 Task: In the  document meeting.epub Download file as 'Microsoft Word' Share this file with 'softage.3@softage.net' Insert the command  Suggesting 
Action: Mouse moved to (291, 408)
Screenshot: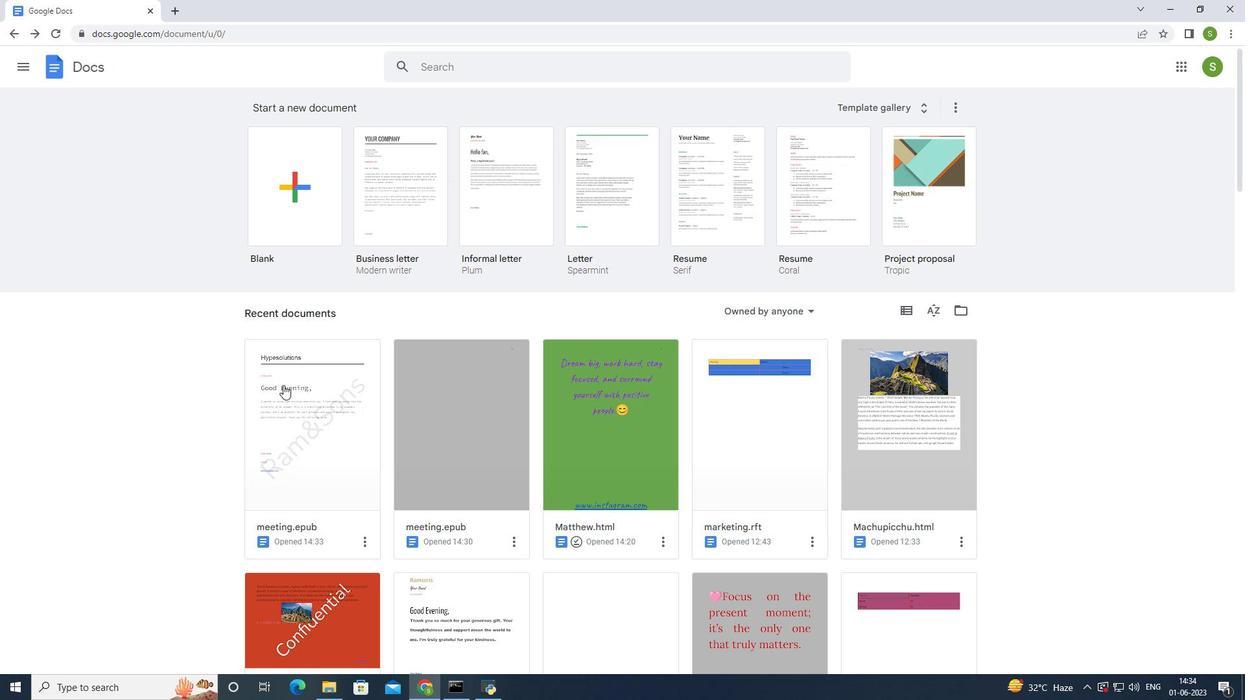 
Action: Mouse pressed left at (291, 408)
Screenshot: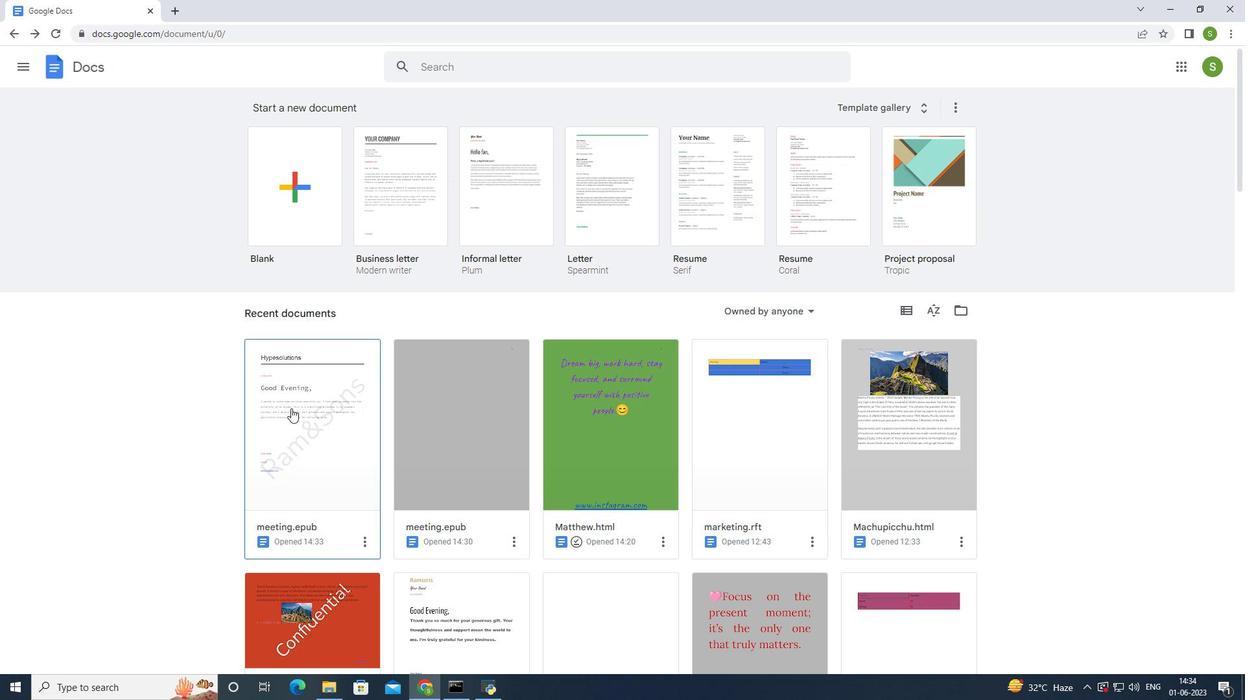 
Action: Mouse moved to (44, 70)
Screenshot: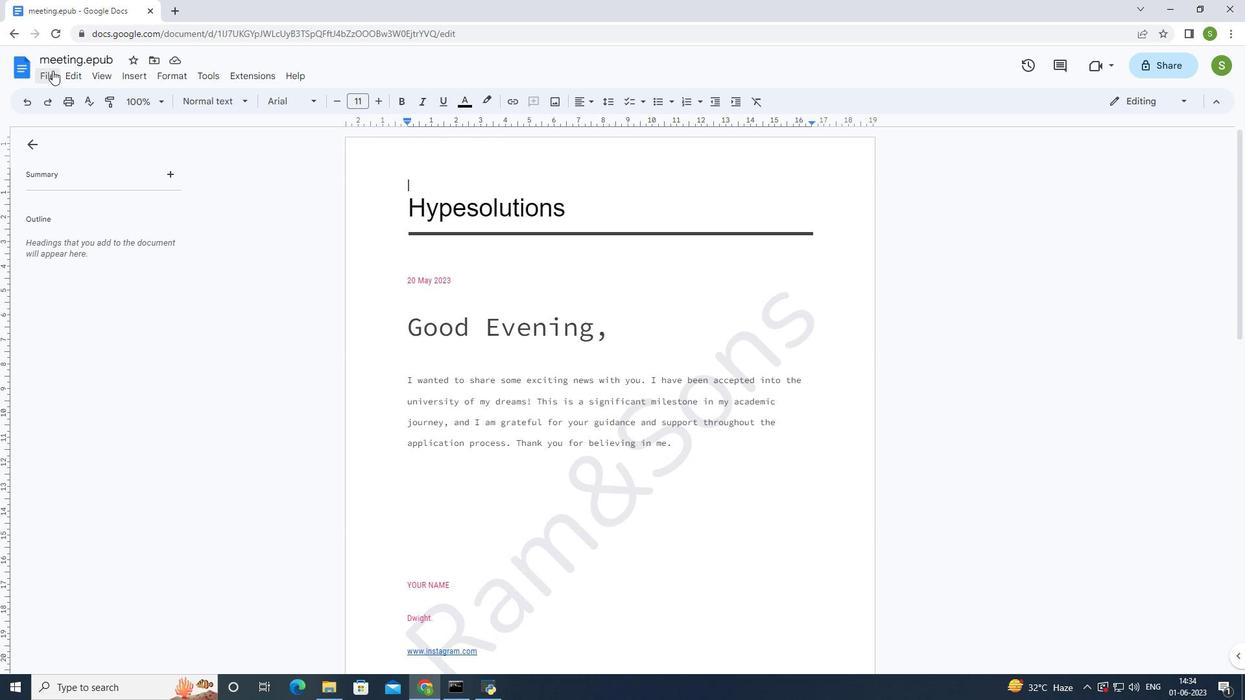 
Action: Mouse pressed left at (44, 70)
Screenshot: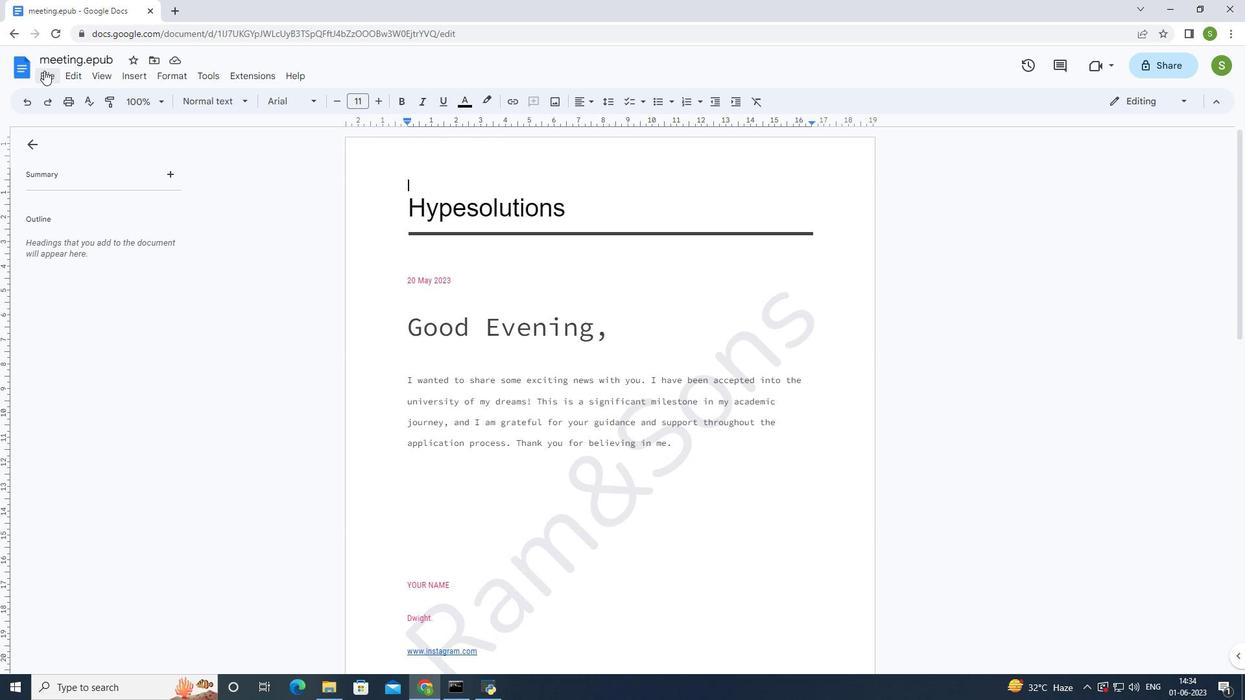 
Action: Mouse moved to (92, 218)
Screenshot: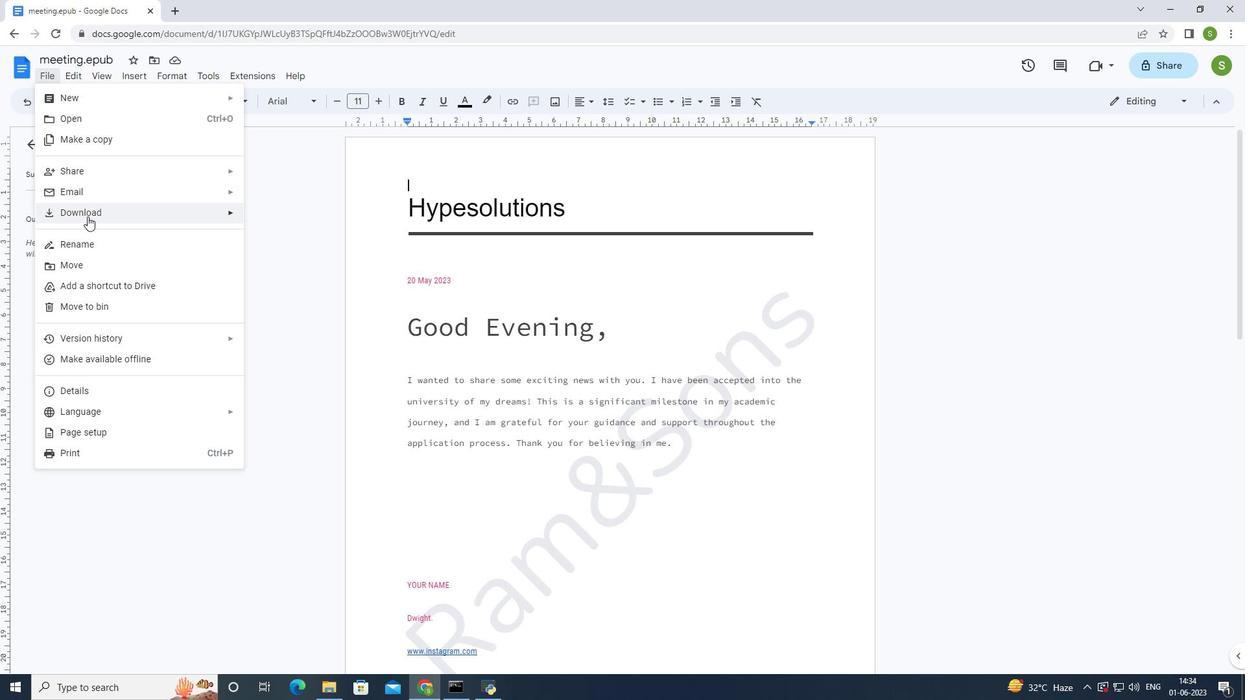 
Action: Mouse pressed left at (88, 216)
Screenshot: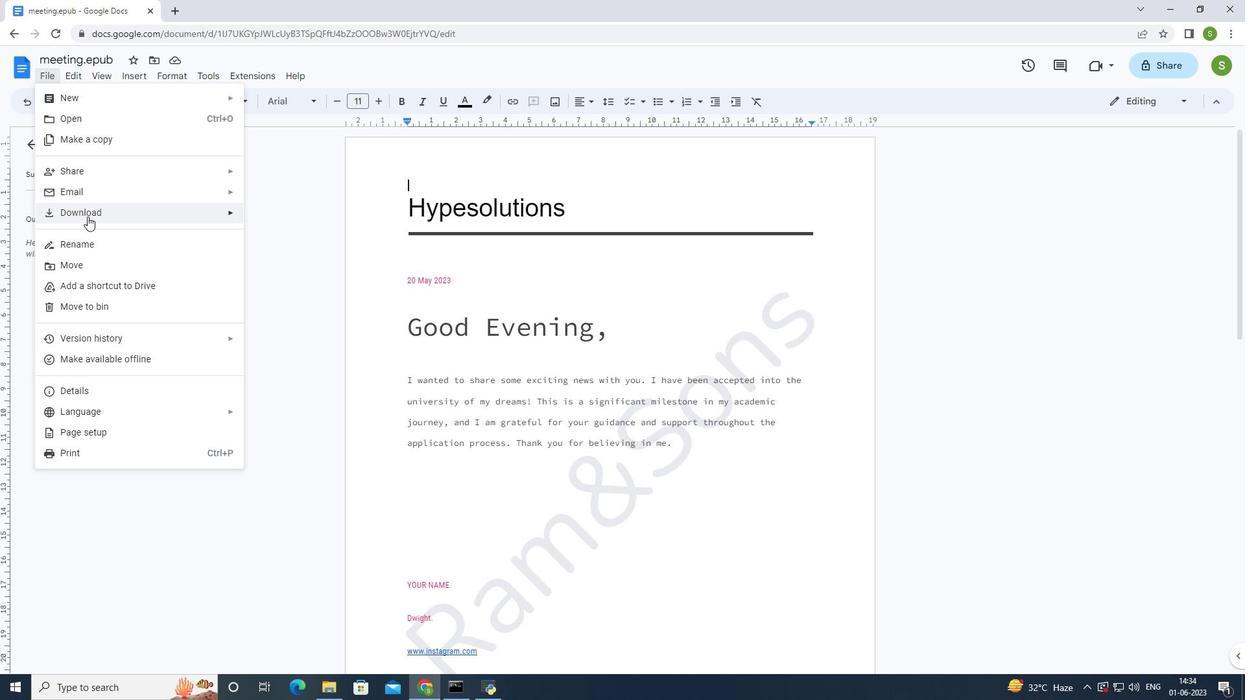 
Action: Mouse moved to (332, 214)
Screenshot: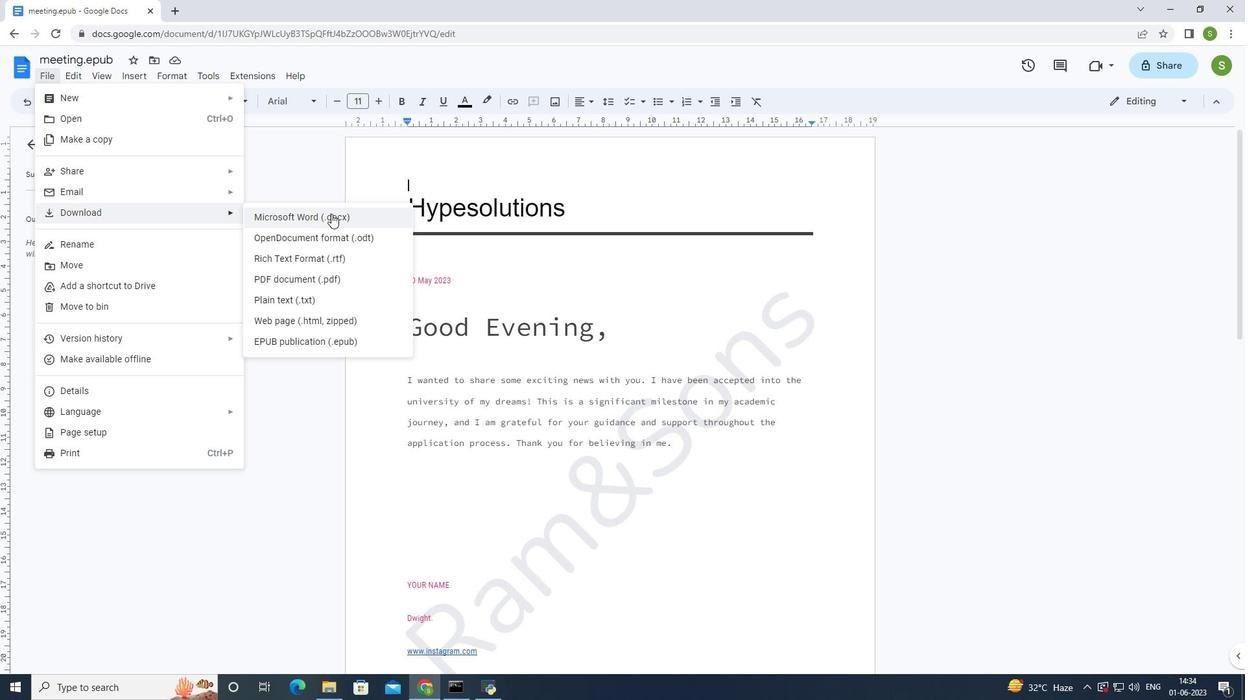 
Action: Mouse pressed left at (332, 214)
Screenshot: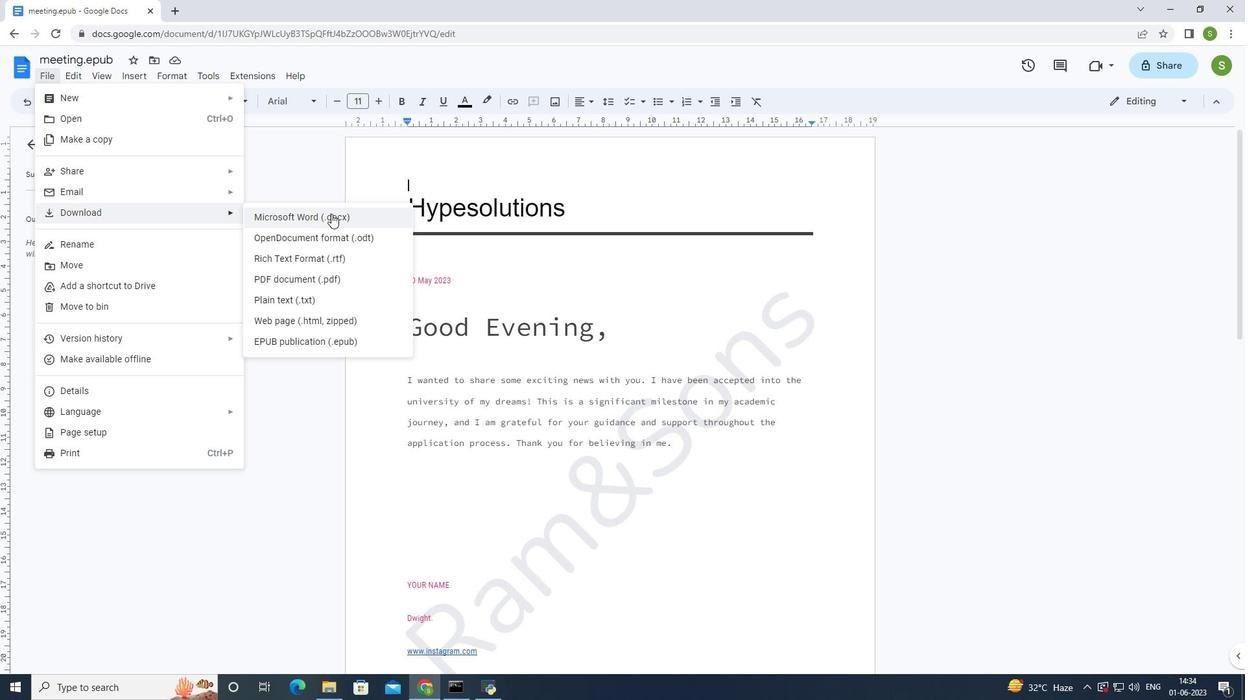 
Action: Mouse moved to (1151, 66)
Screenshot: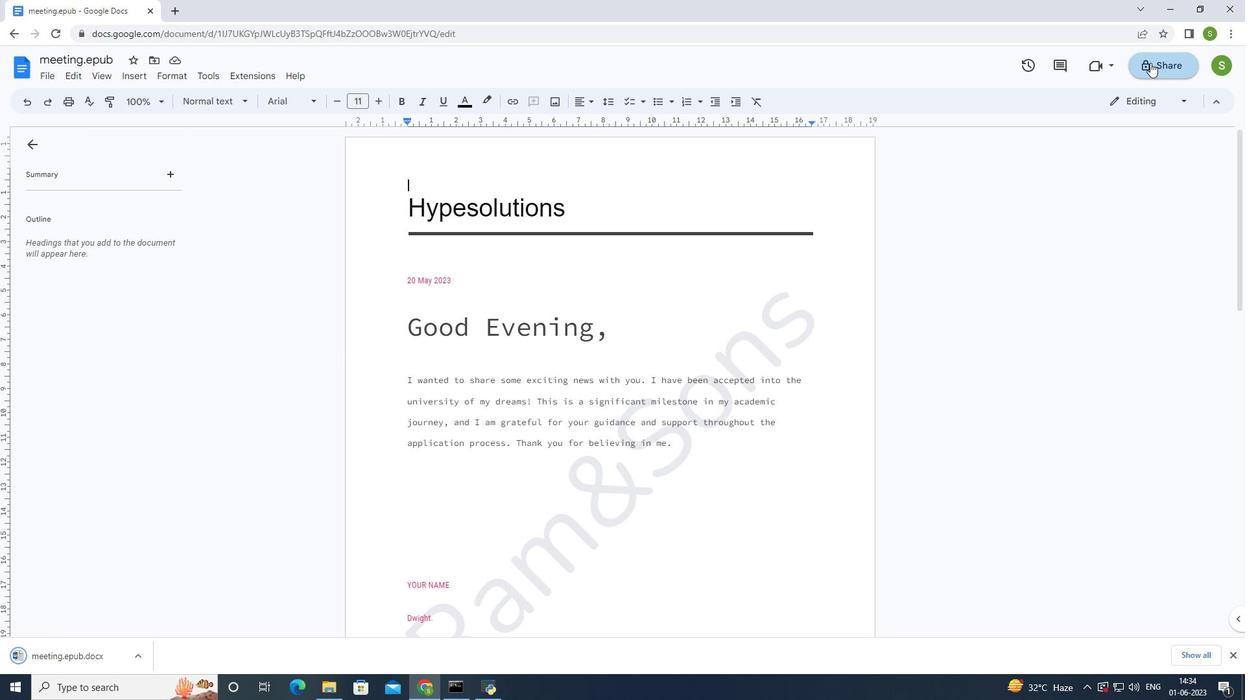
Action: Mouse pressed left at (1151, 66)
Screenshot: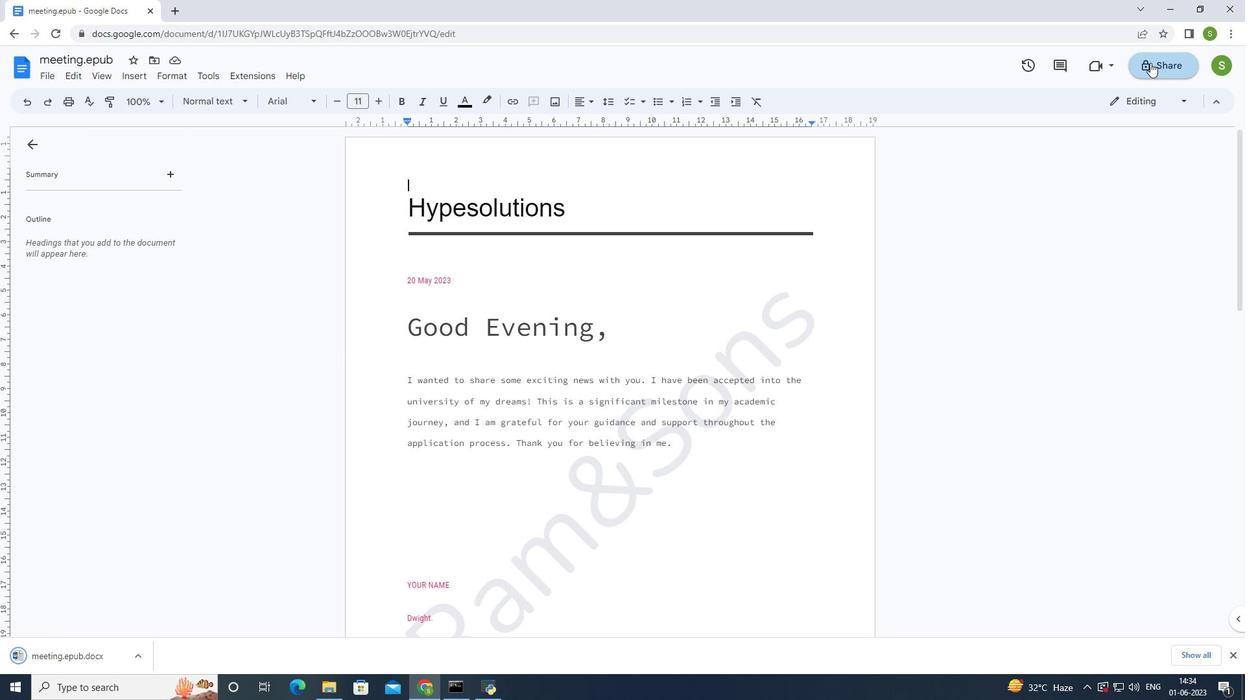 
Action: Mouse moved to (729, 103)
Screenshot: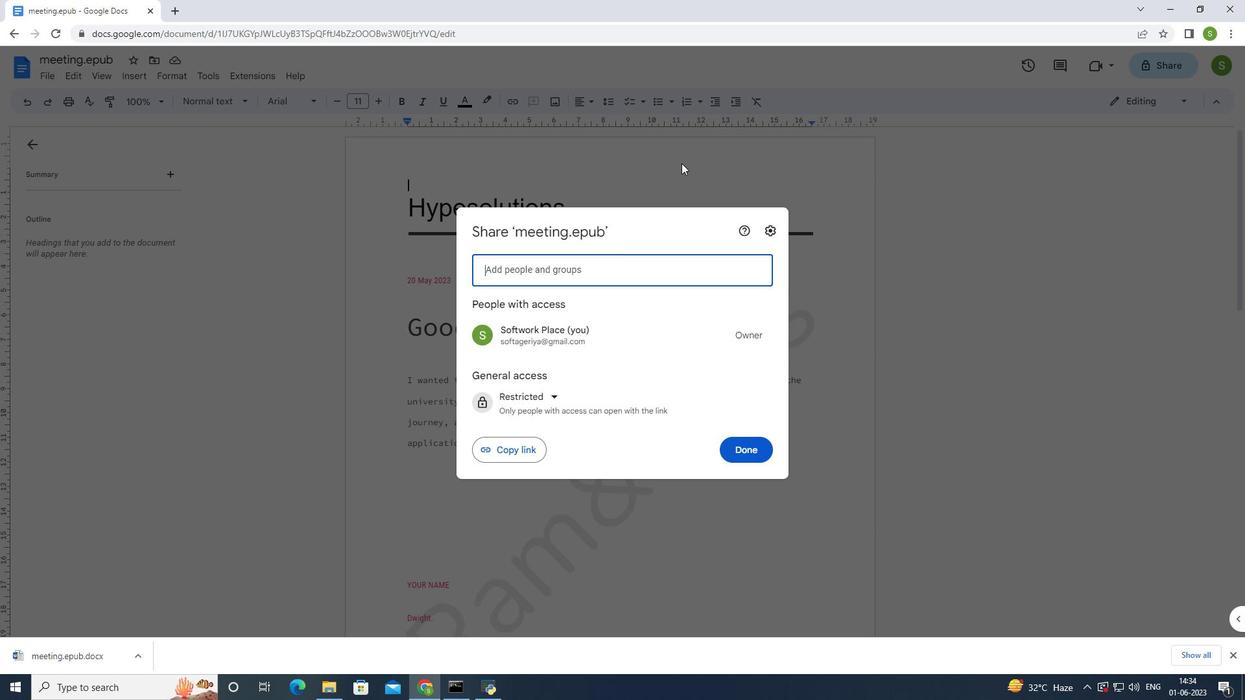 
Action: Key pressed softage.3<Key.shift>@softage.net
Screenshot: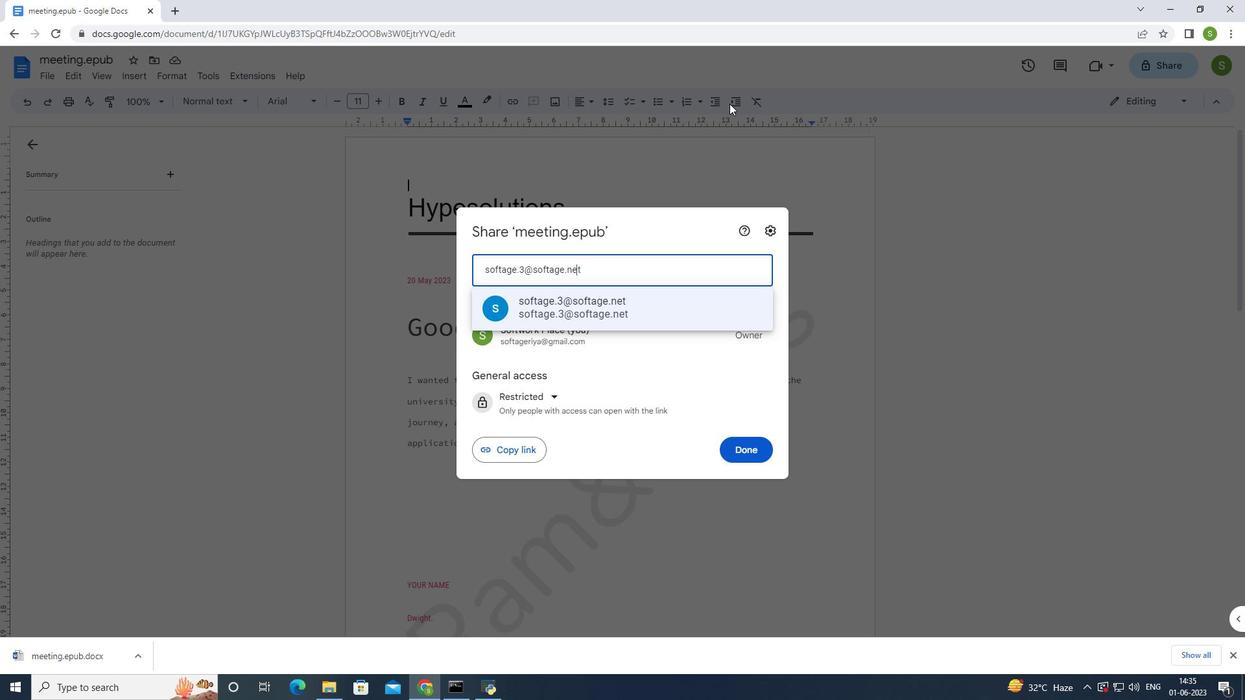 
Action: Mouse moved to (612, 302)
Screenshot: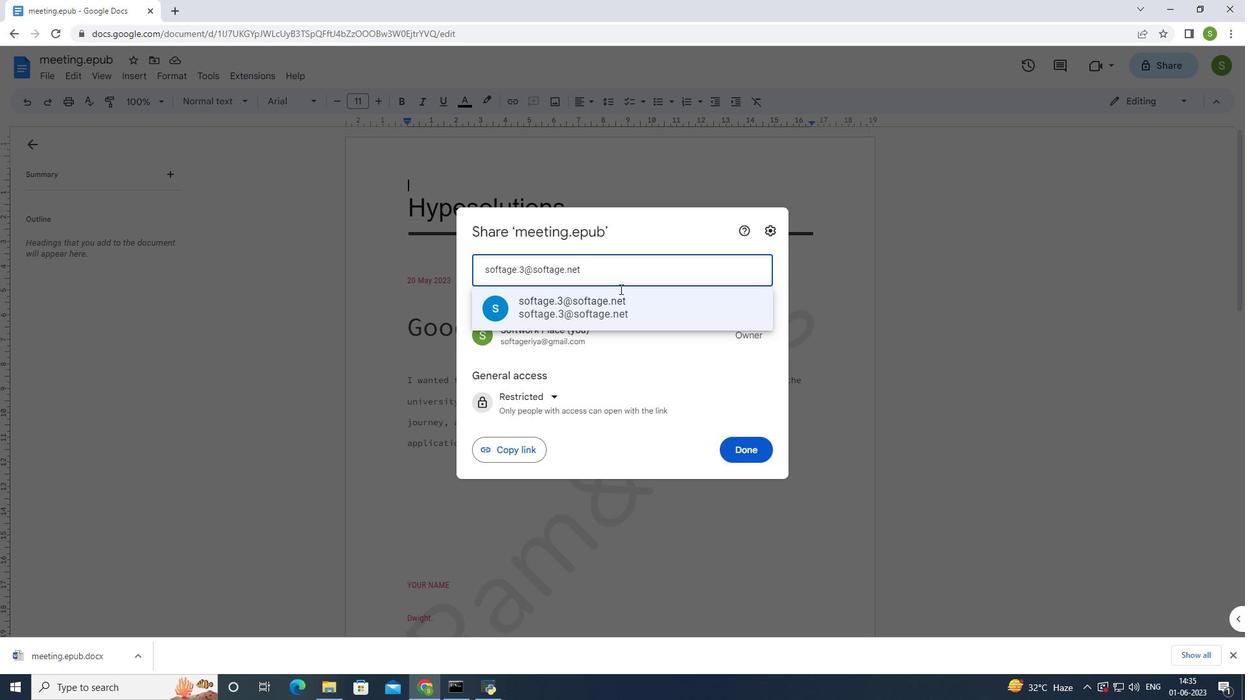 
Action: Mouse pressed left at (612, 302)
Screenshot: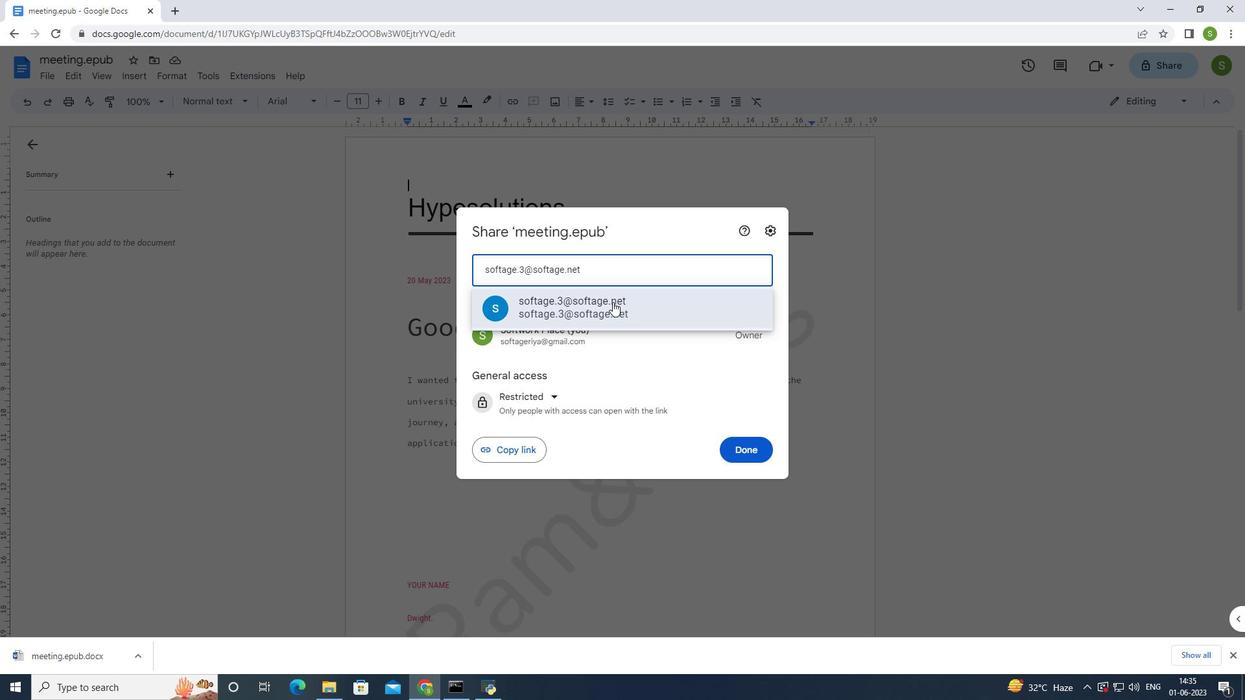 
Action: Mouse moved to (758, 444)
Screenshot: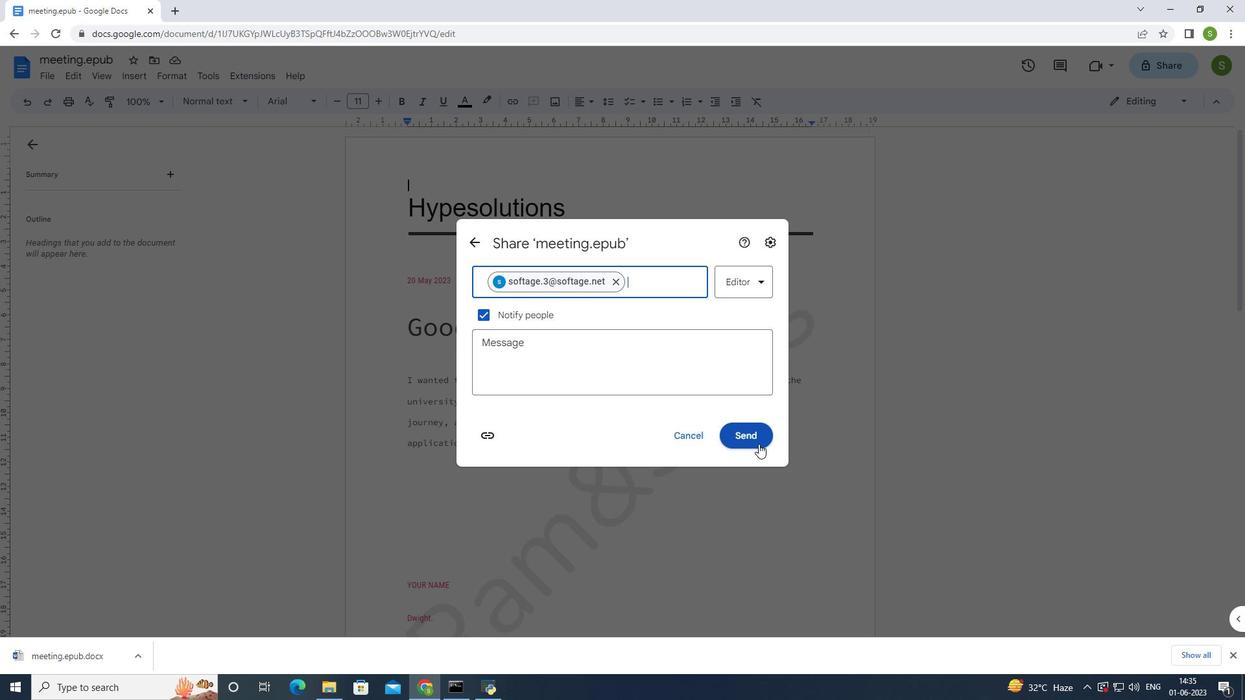 
Action: Mouse pressed left at (758, 444)
Screenshot: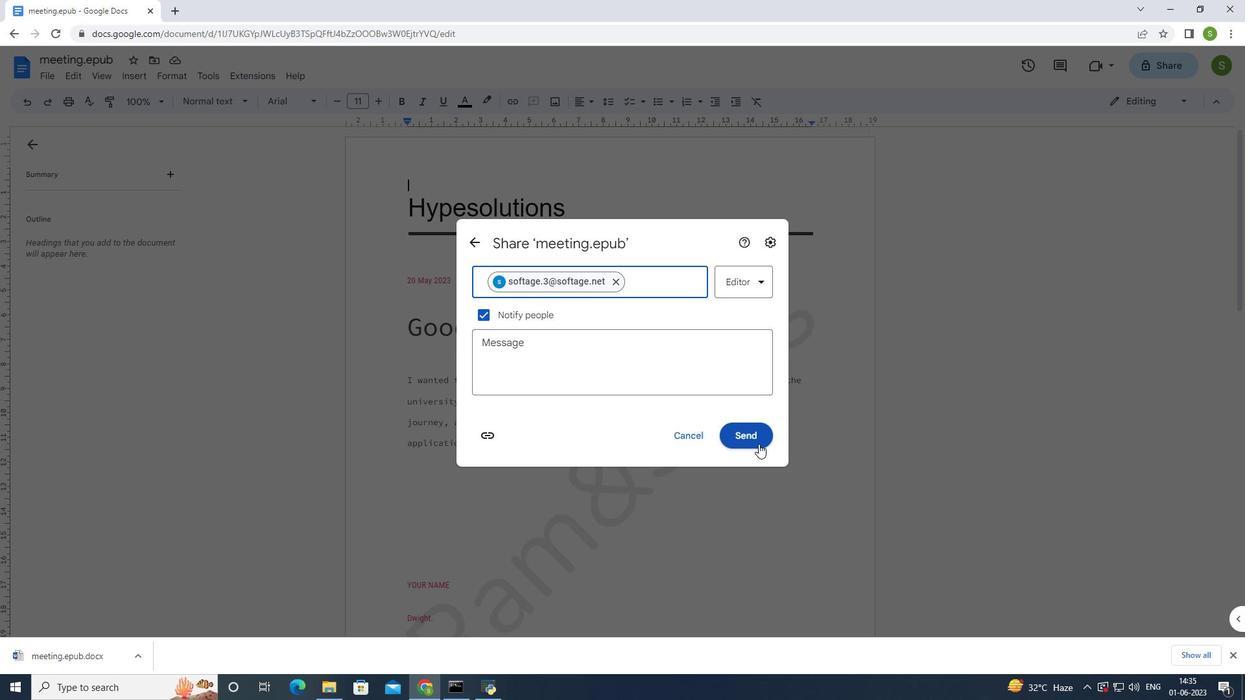 
Action: Mouse moved to (721, 354)
Screenshot: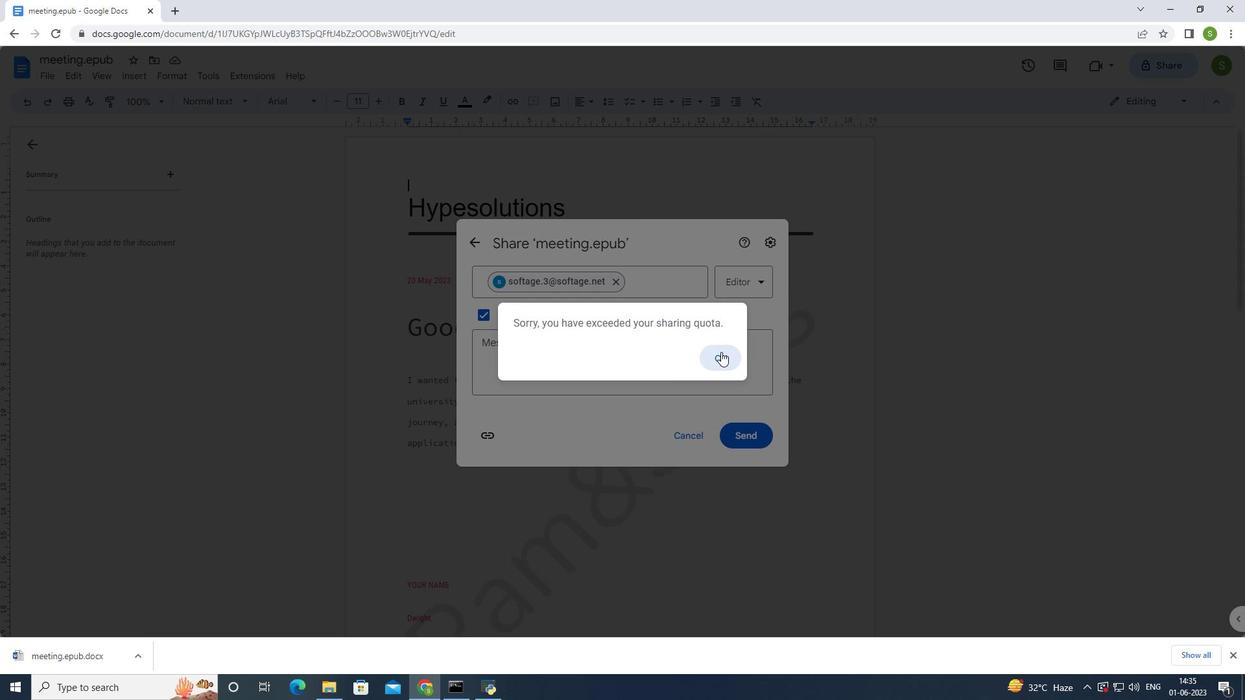 
Action: Mouse pressed left at (721, 354)
Screenshot: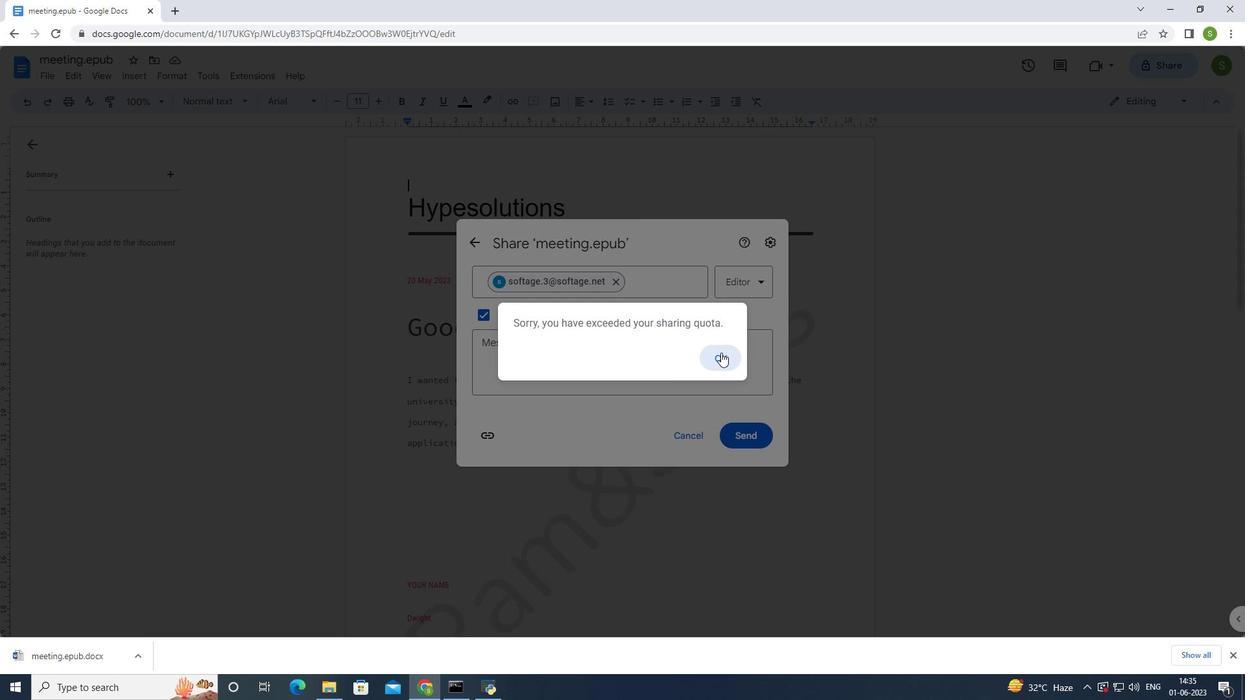 
Action: Mouse moved to (838, 251)
Screenshot: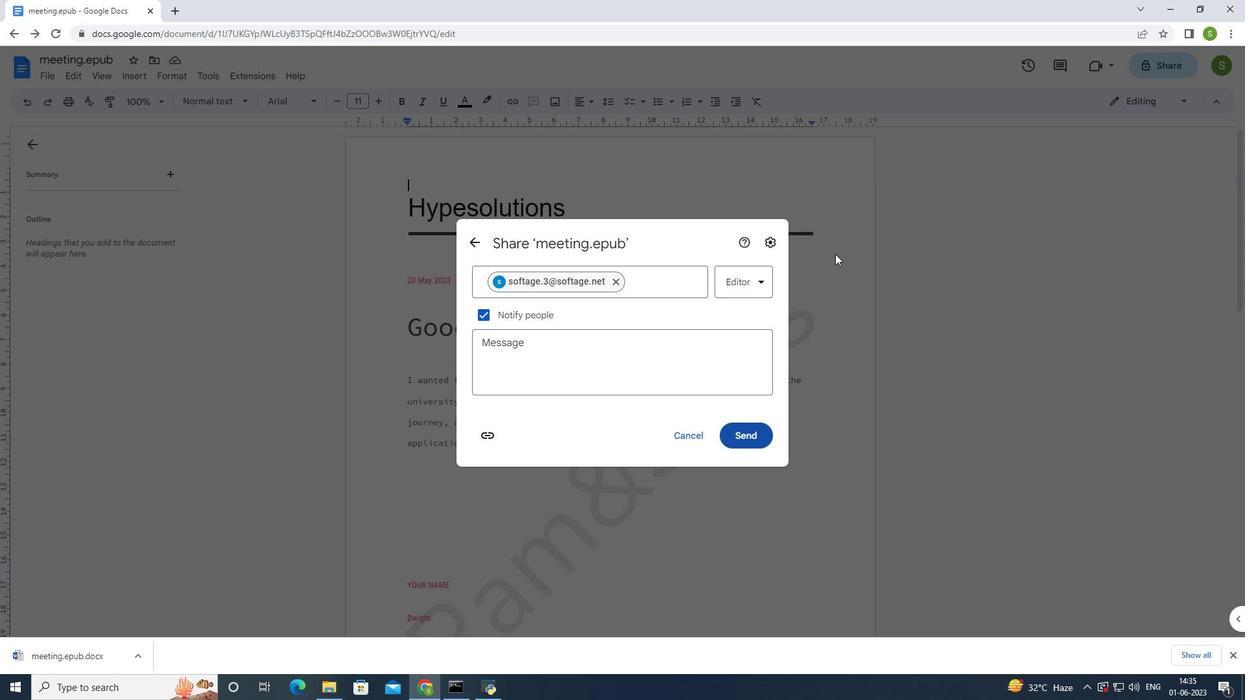 
Action: Mouse pressed left at (838, 251)
Screenshot: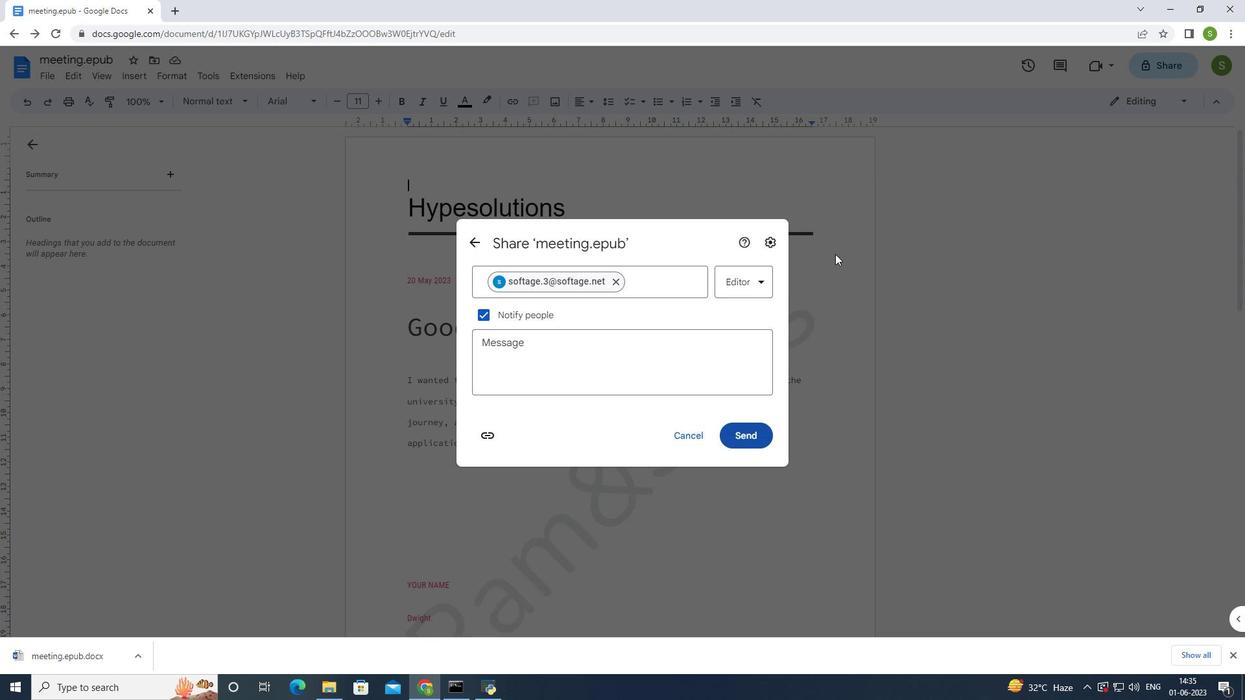 
Action: Mouse moved to (673, 361)
Screenshot: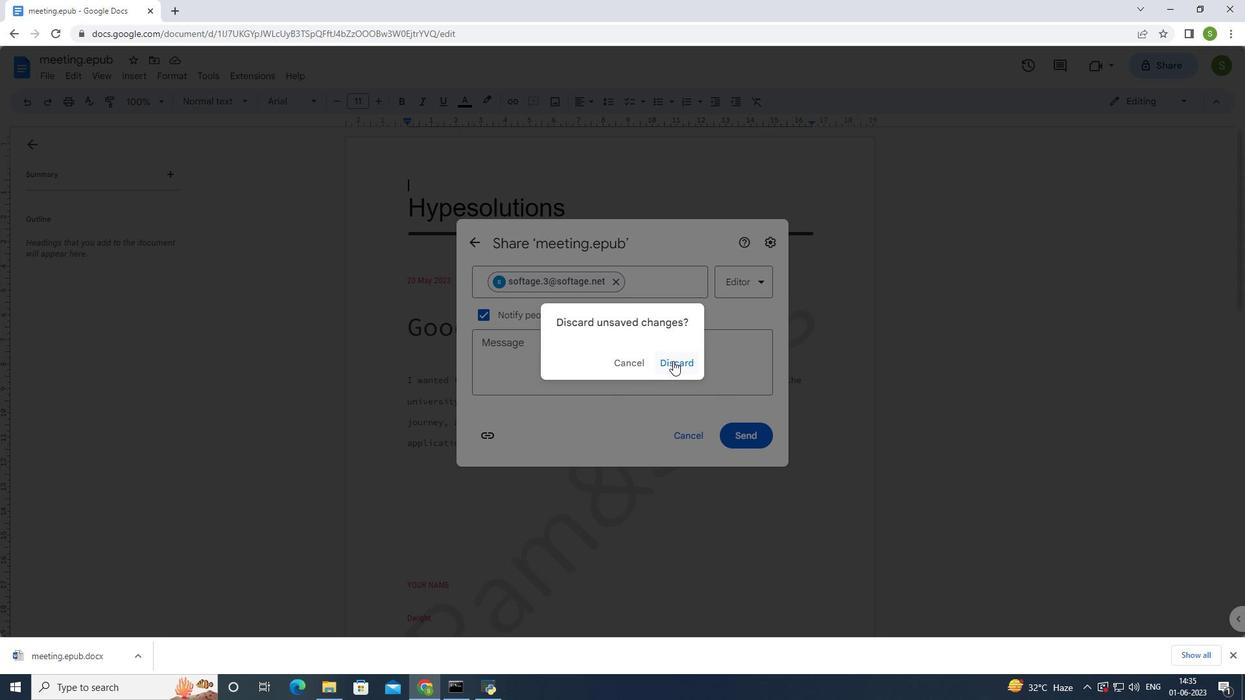 
Action: Mouse pressed left at (673, 361)
Screenshot: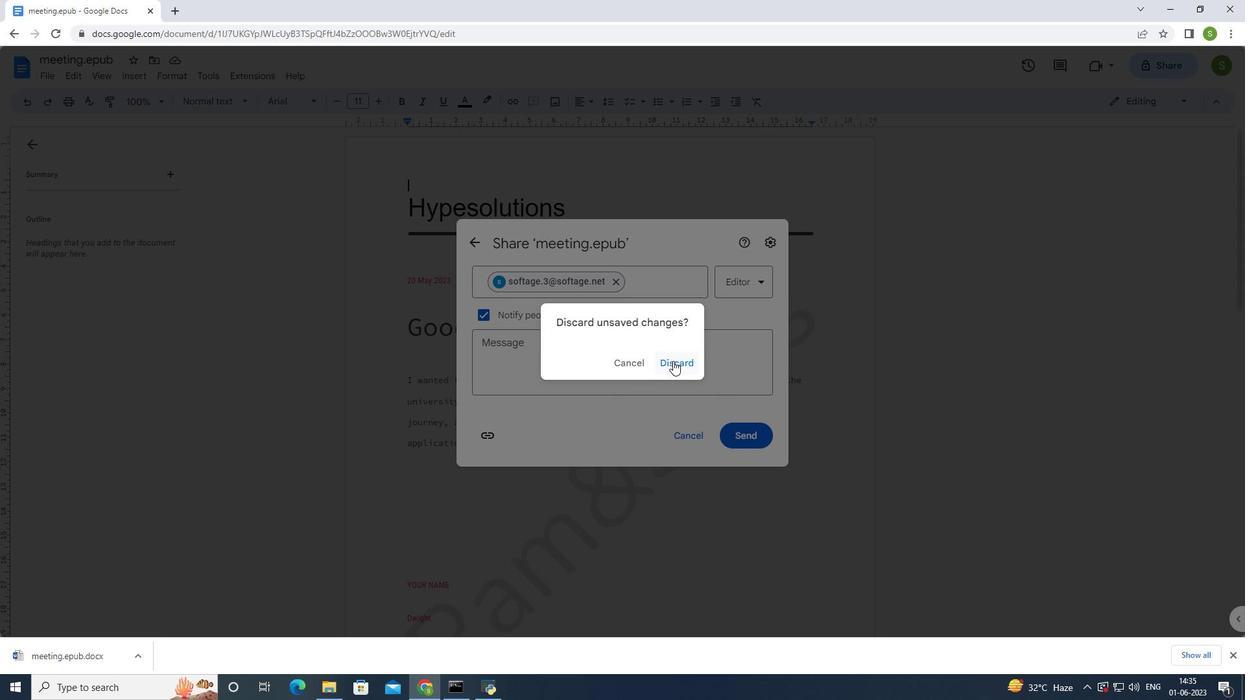 
Action: Mouse moved to (1186, 96)
Screenshot: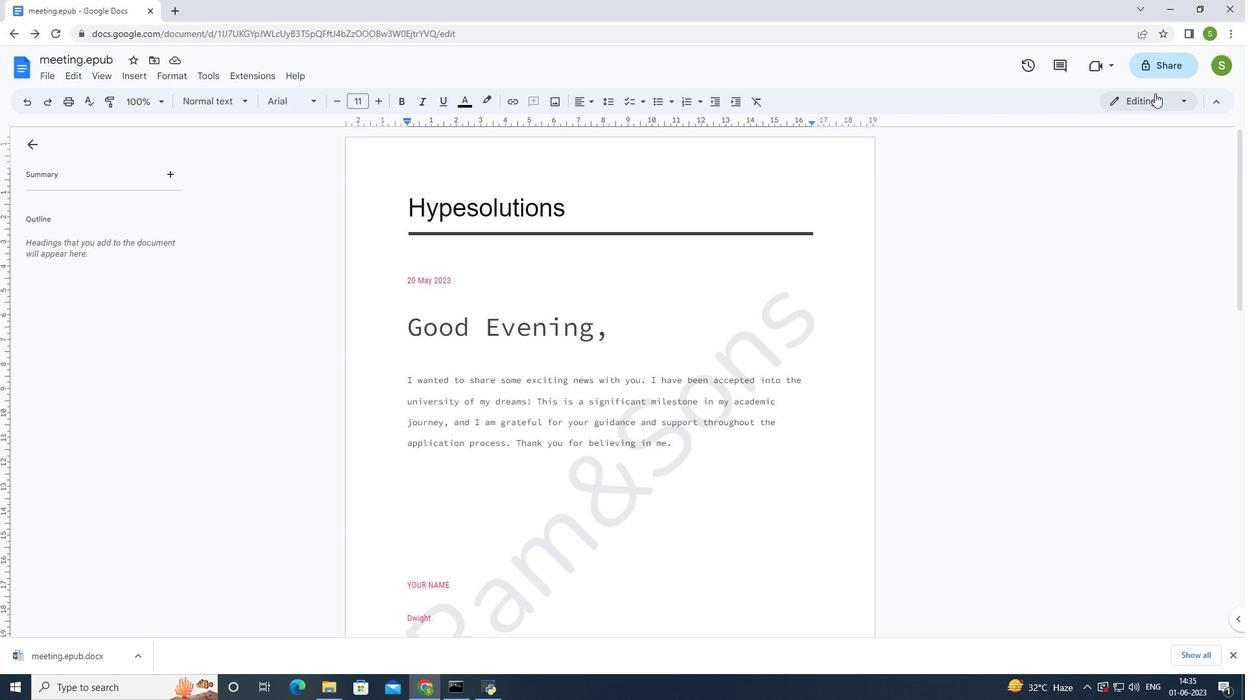 
Action: Mouse pressed left at (1186, 96)
Screenshot: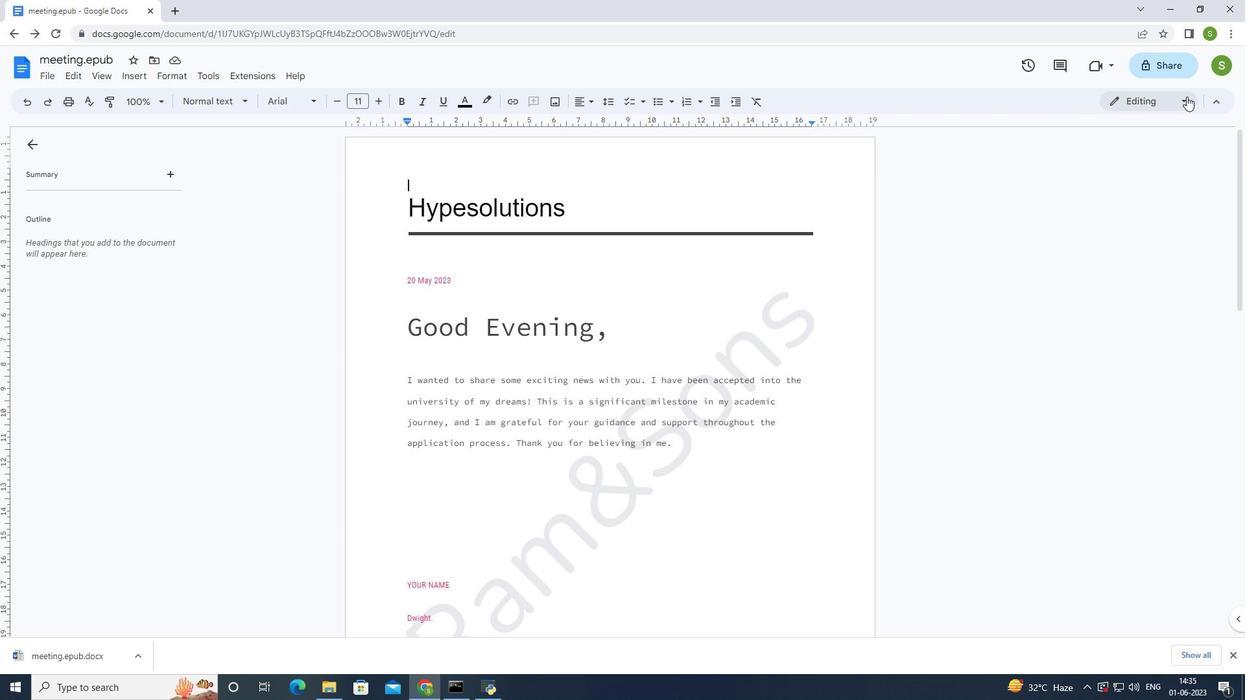 
Action: Mouse moved to (1170, 149)
Screenshot: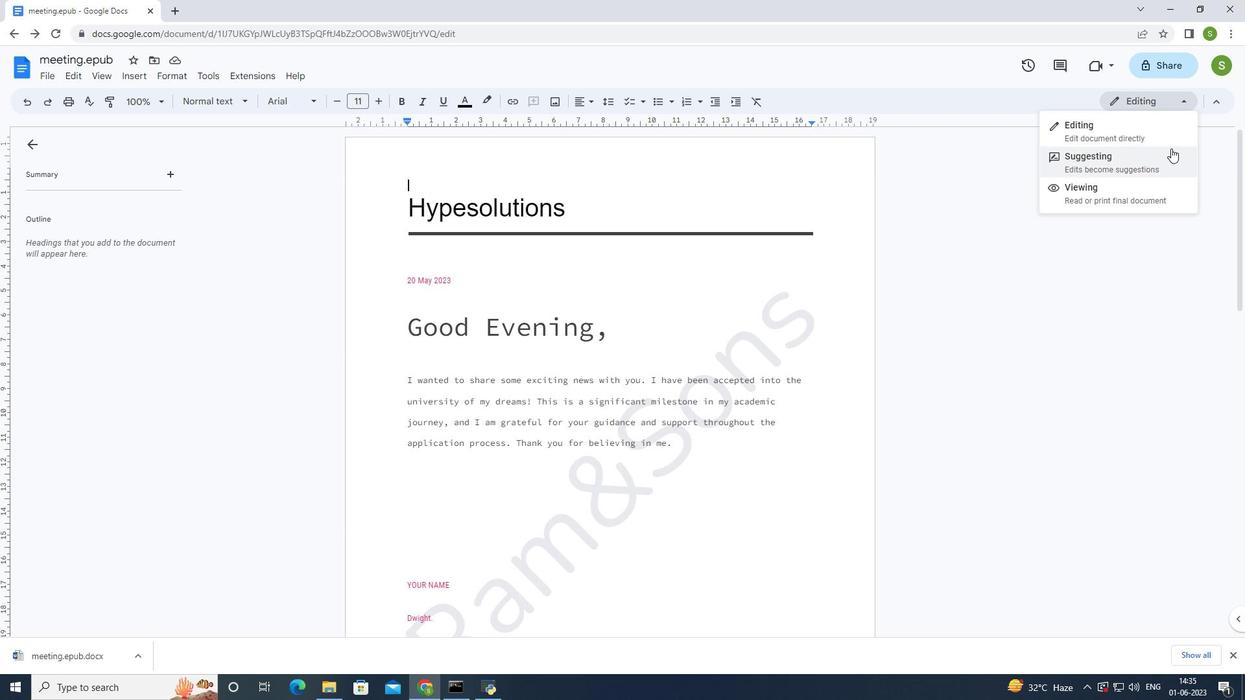 
Action: Mouse pressed left at (1170, 149)
Screenshot: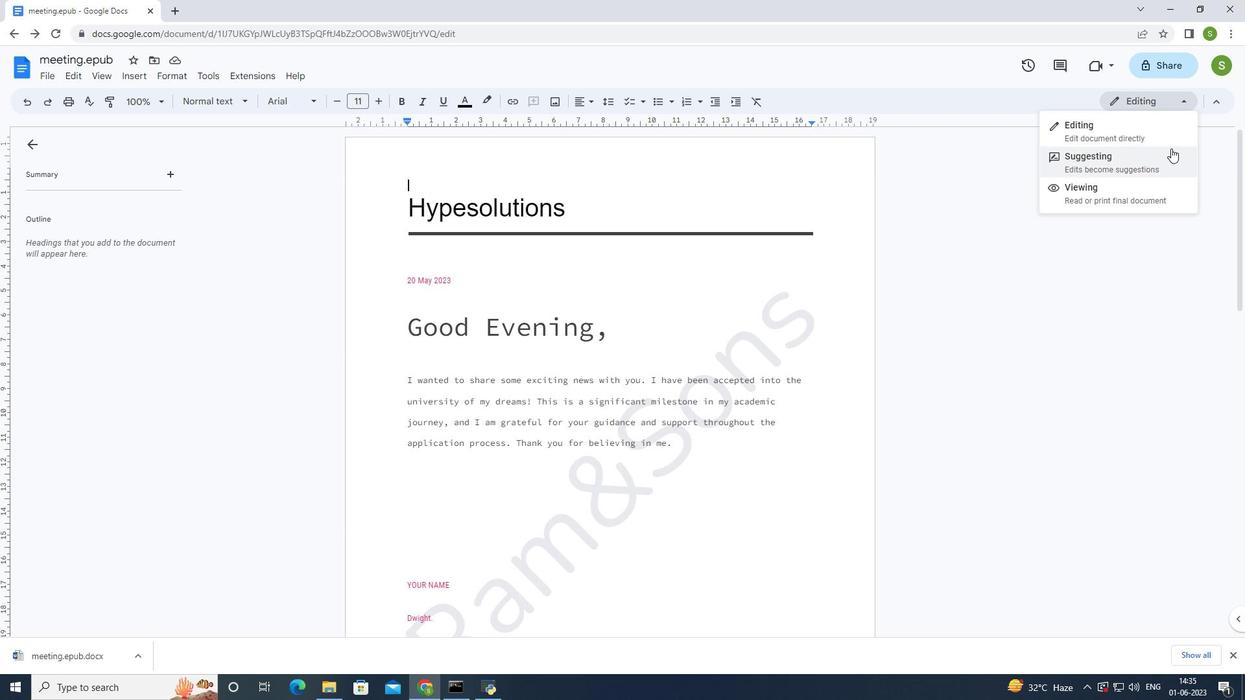 
Action: Mouse moved to (369, 406)
Screenshot: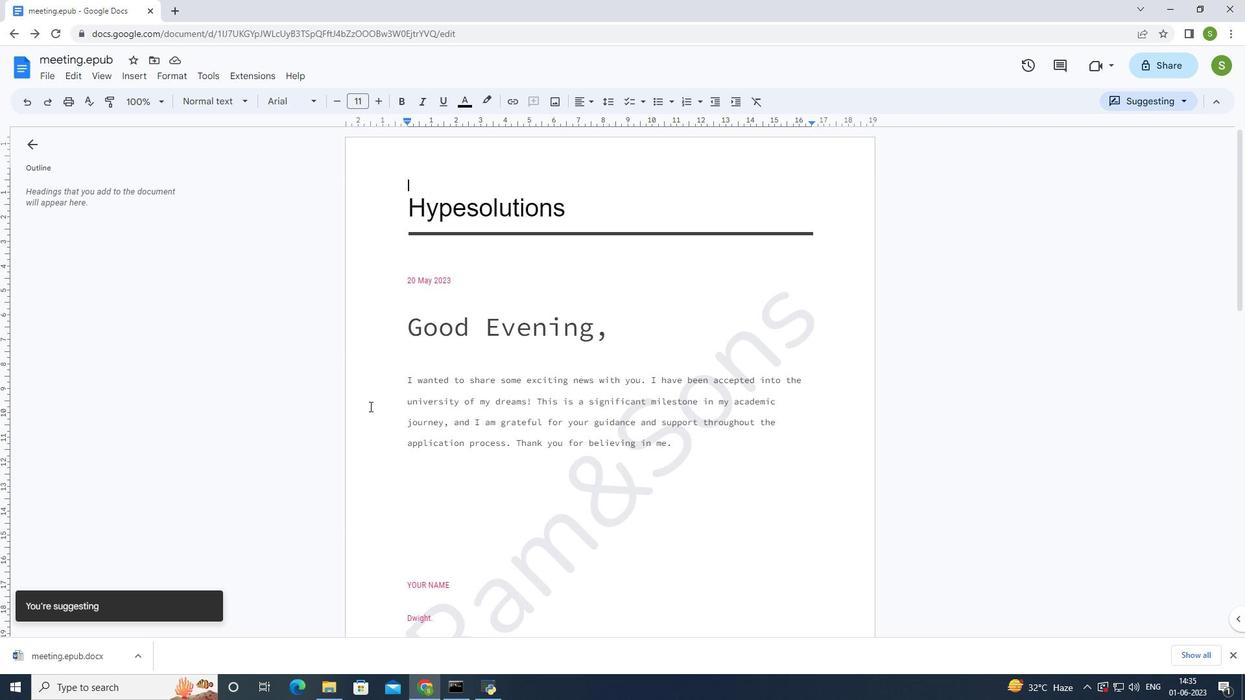
